 Task: Use Tennis Serve Effect in this video Movie B.mp4
Action: Mouse moved to (363, 126)
Screenshot: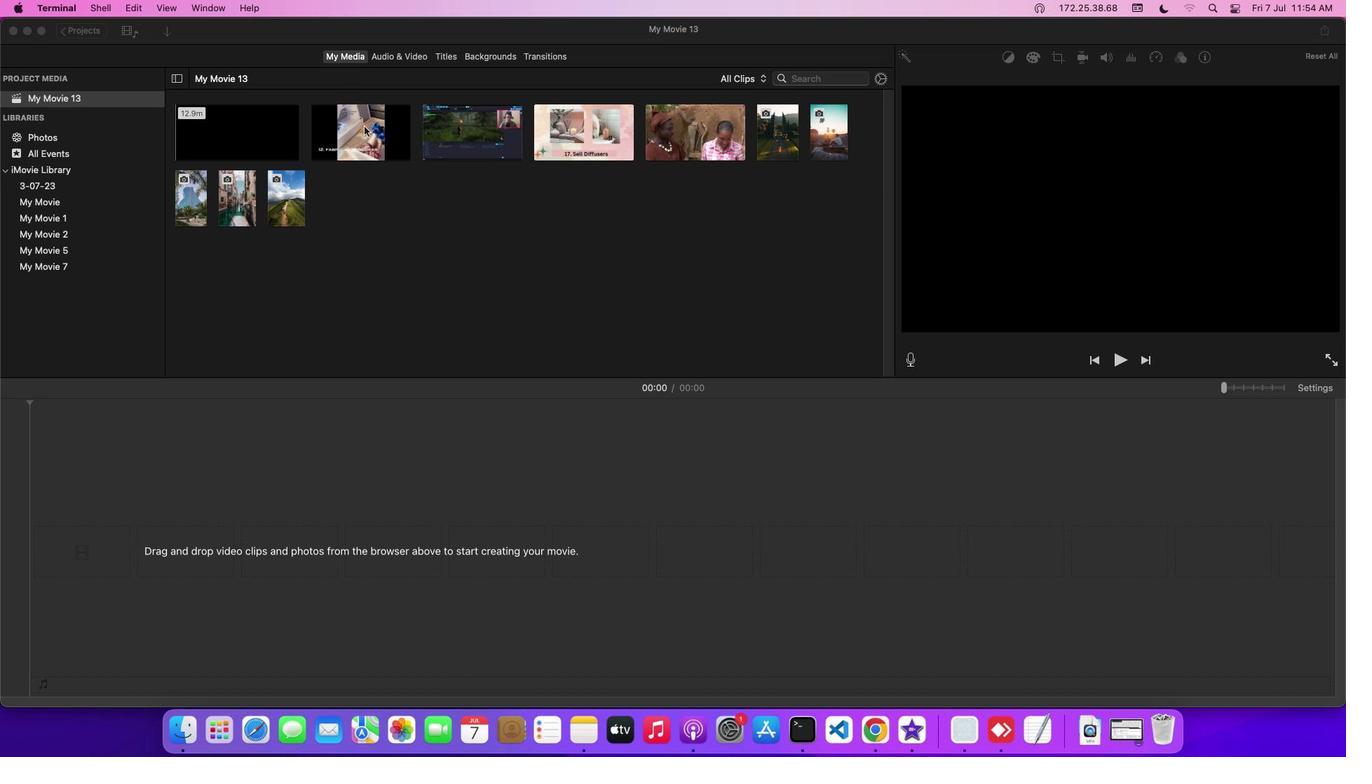 
Action: Mouse pressed left at (363, 126)
Screenshot: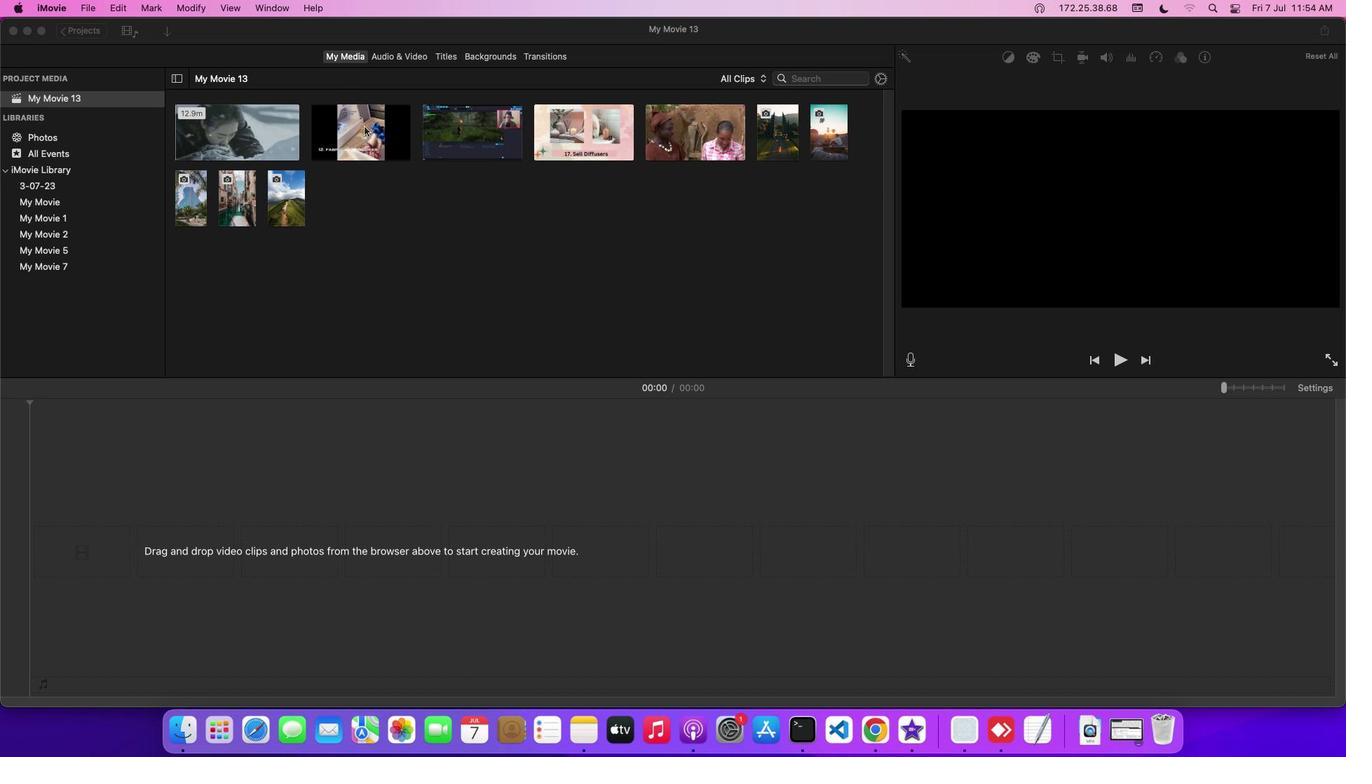 
Action: Mouse moved to (396, 53)
Screenshot: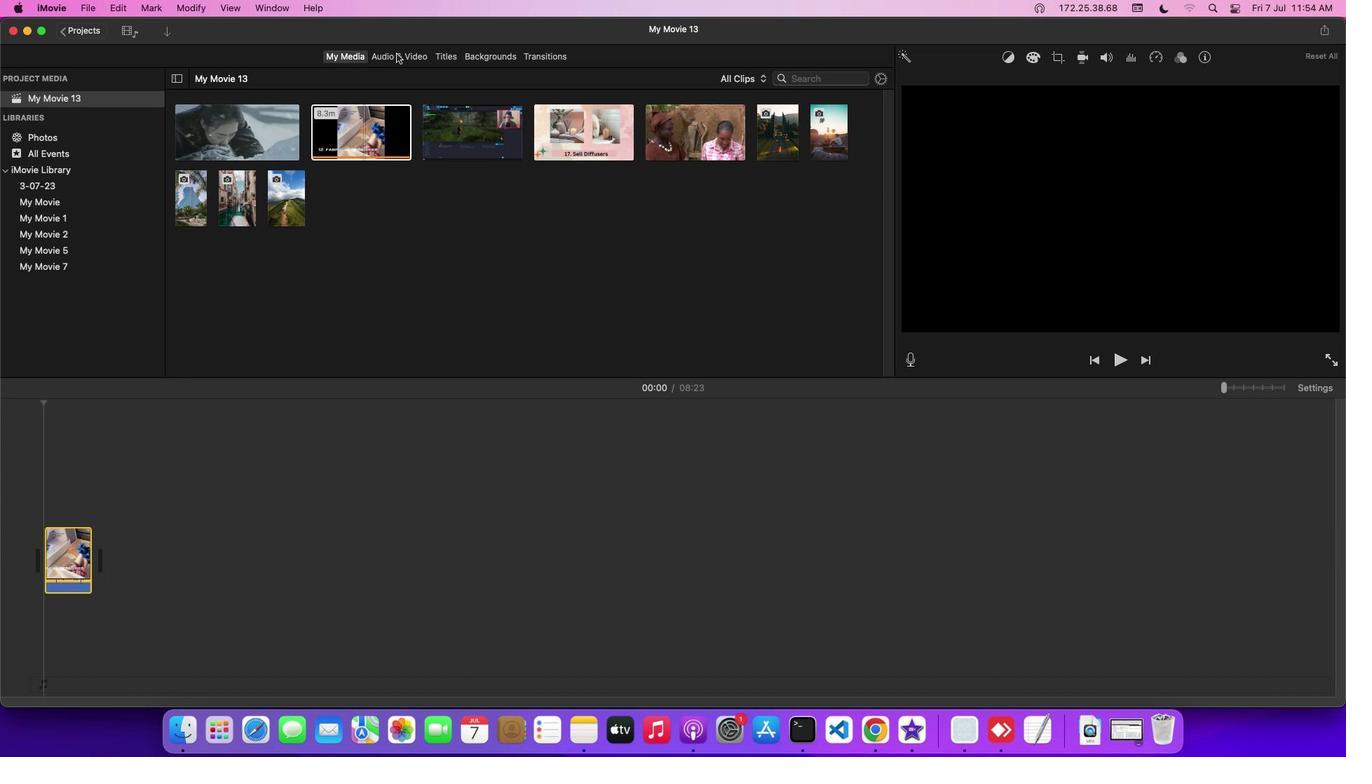
Action: Mouse pressed left at (396, 53)
Screenshot: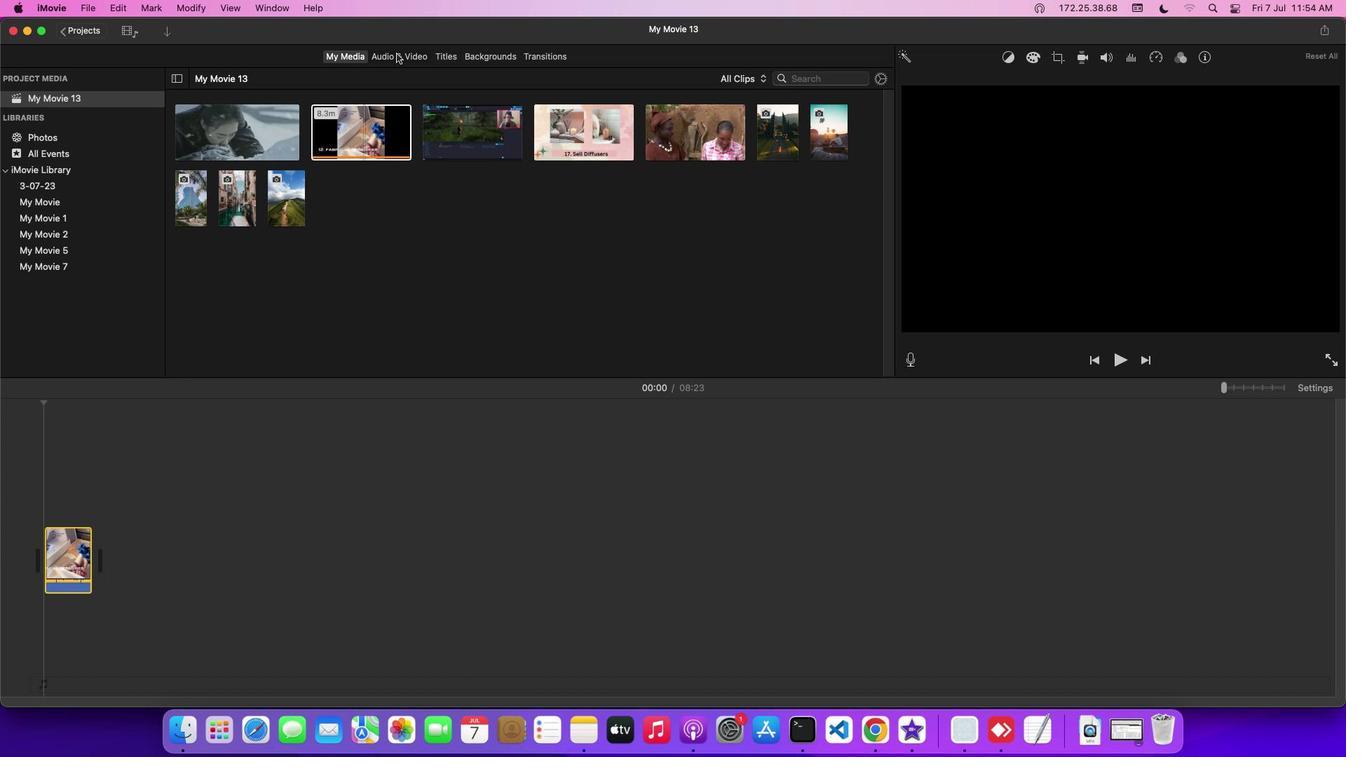 
Action: Mouse moved to (112, 132)
Screenshot: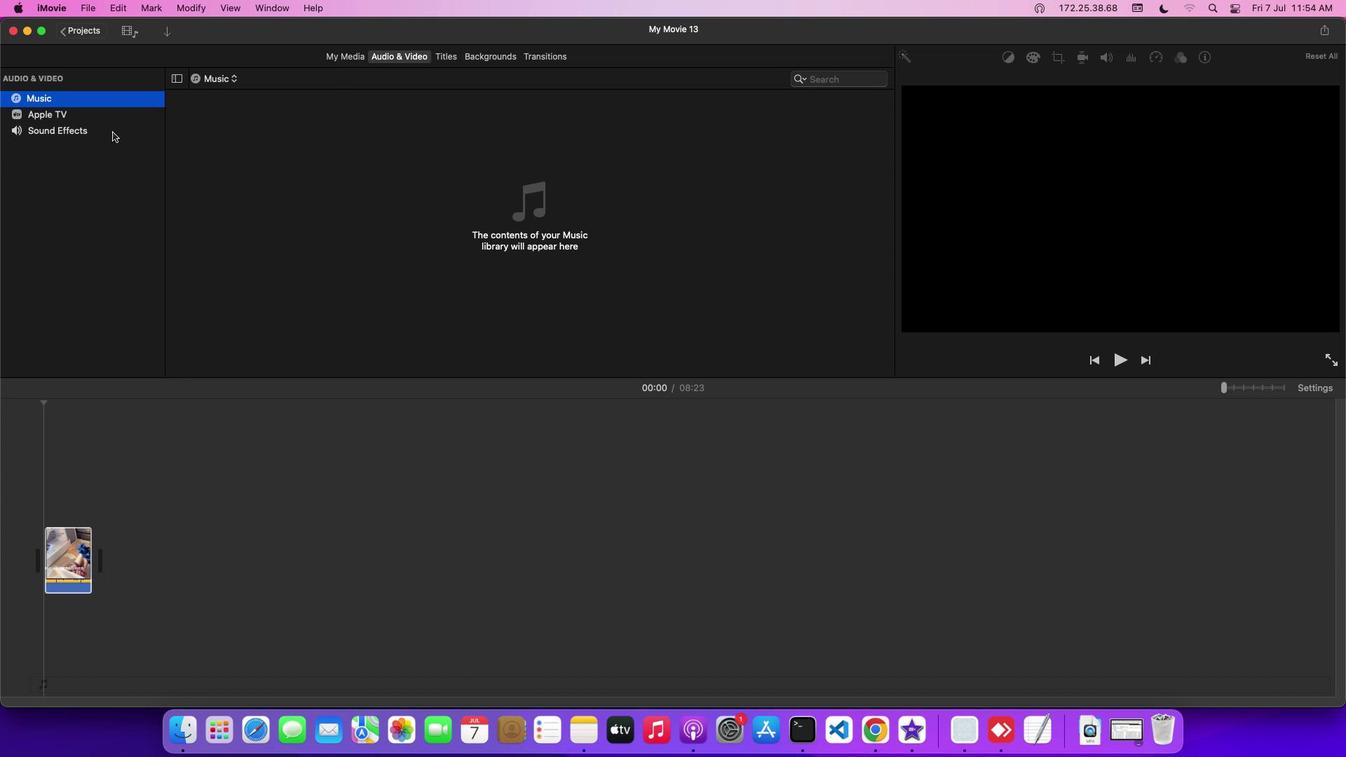 
Action: Mouse pressed left at (112, 132)
Screenshot: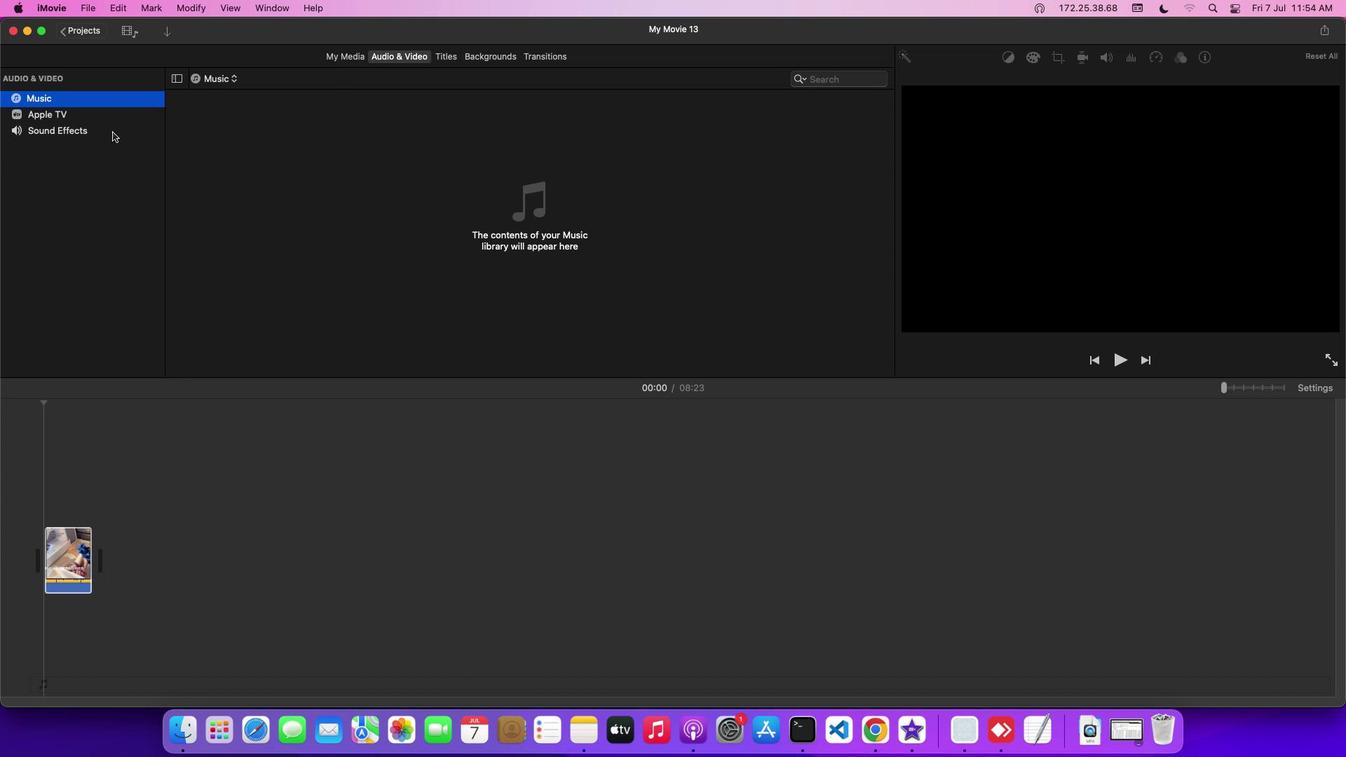 
Action: Mouse moved to (239, 344)
Screenshot: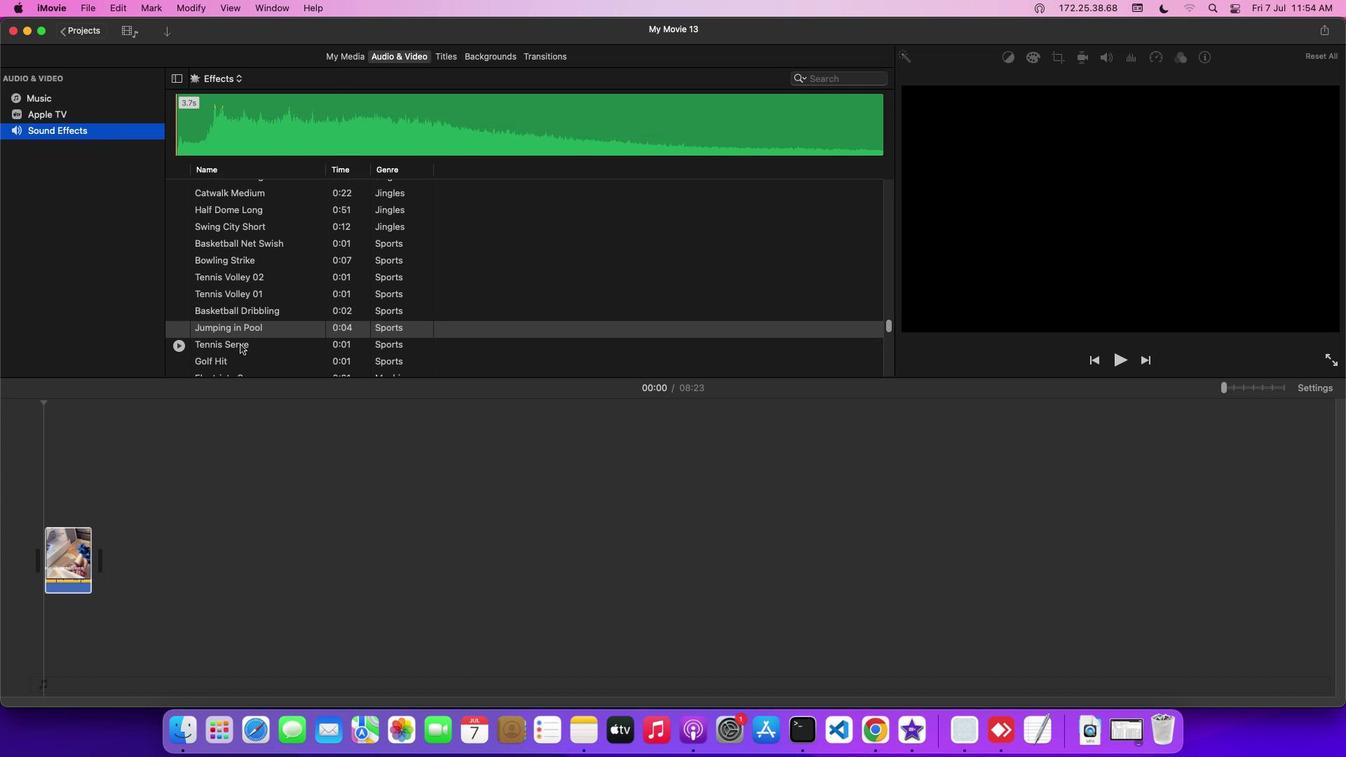 
Action: Mouse pressed left at (239, 344)
Screenshot: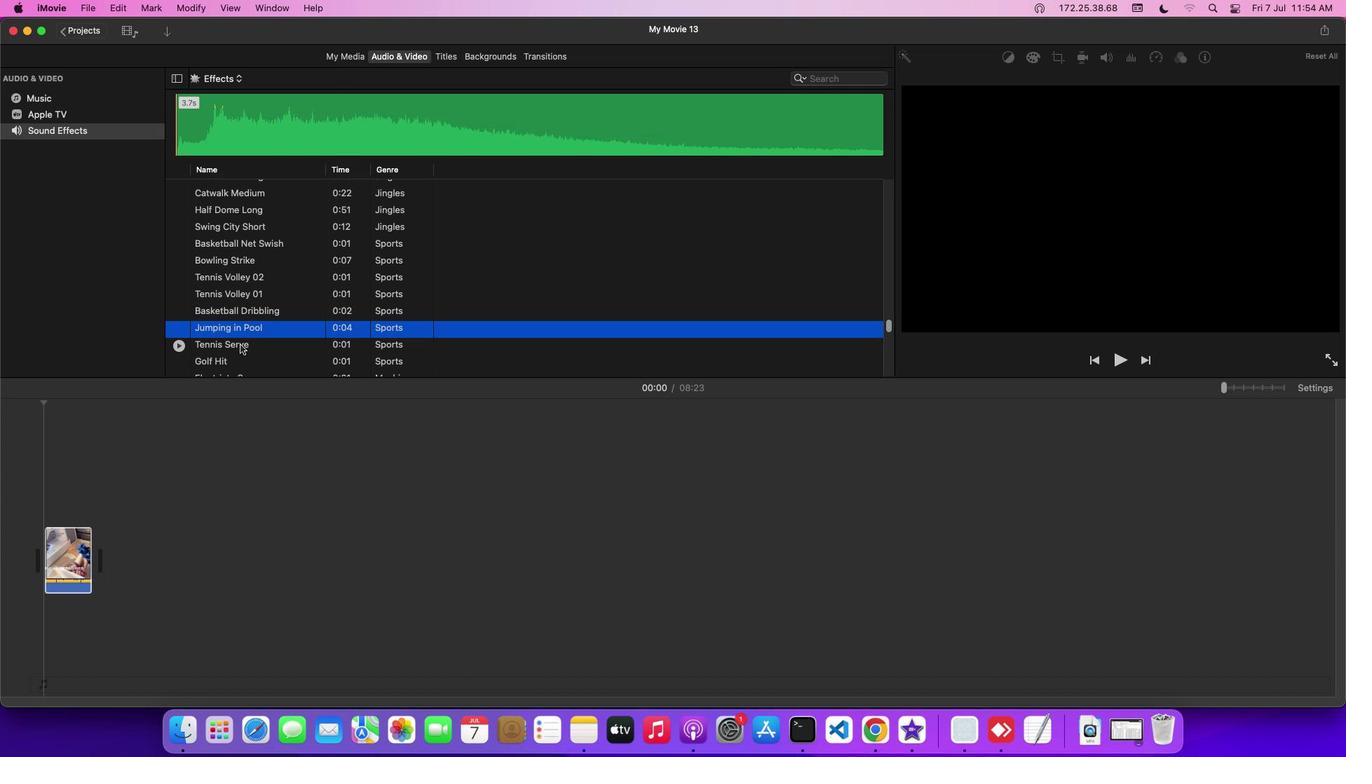 
Action: Mouse moved to (241, 343)
Screenshot: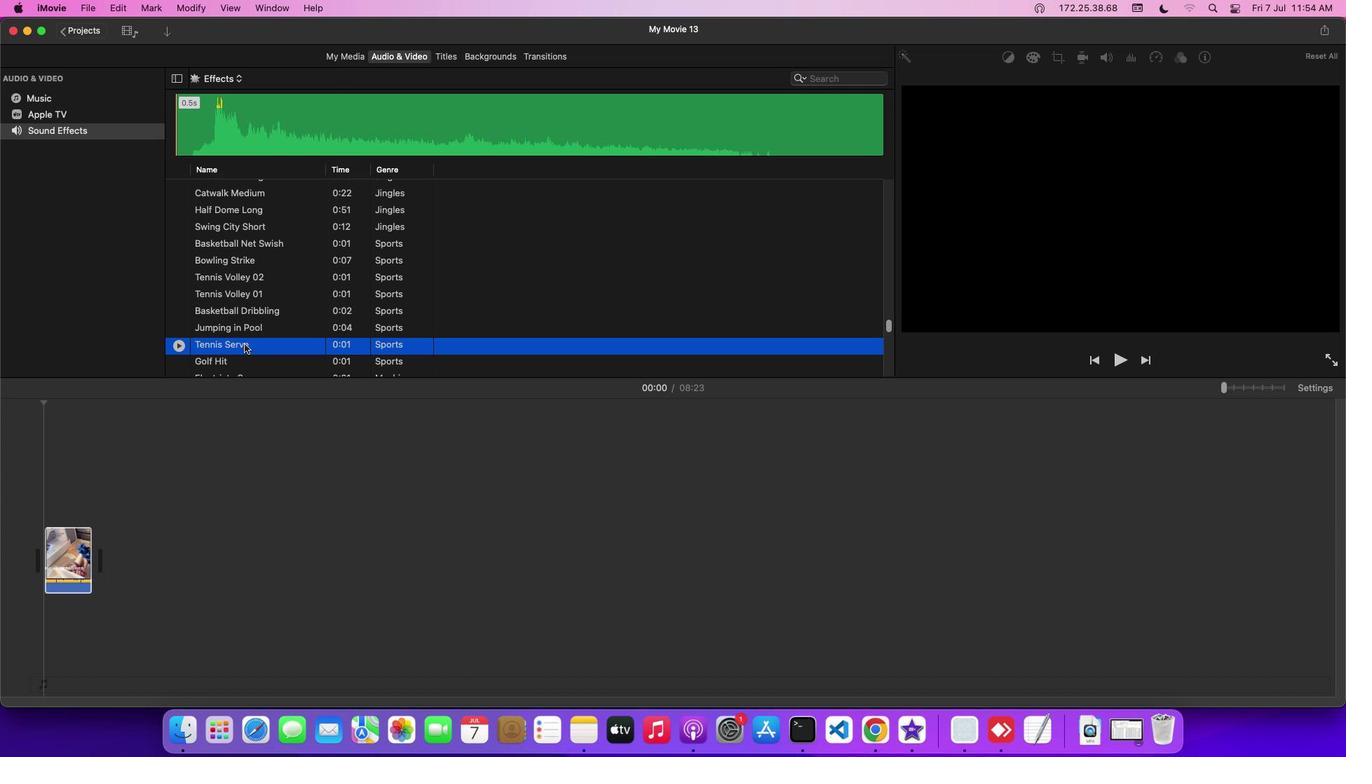 
Action: Mouse pressed left at (241, 343)
Screenshot: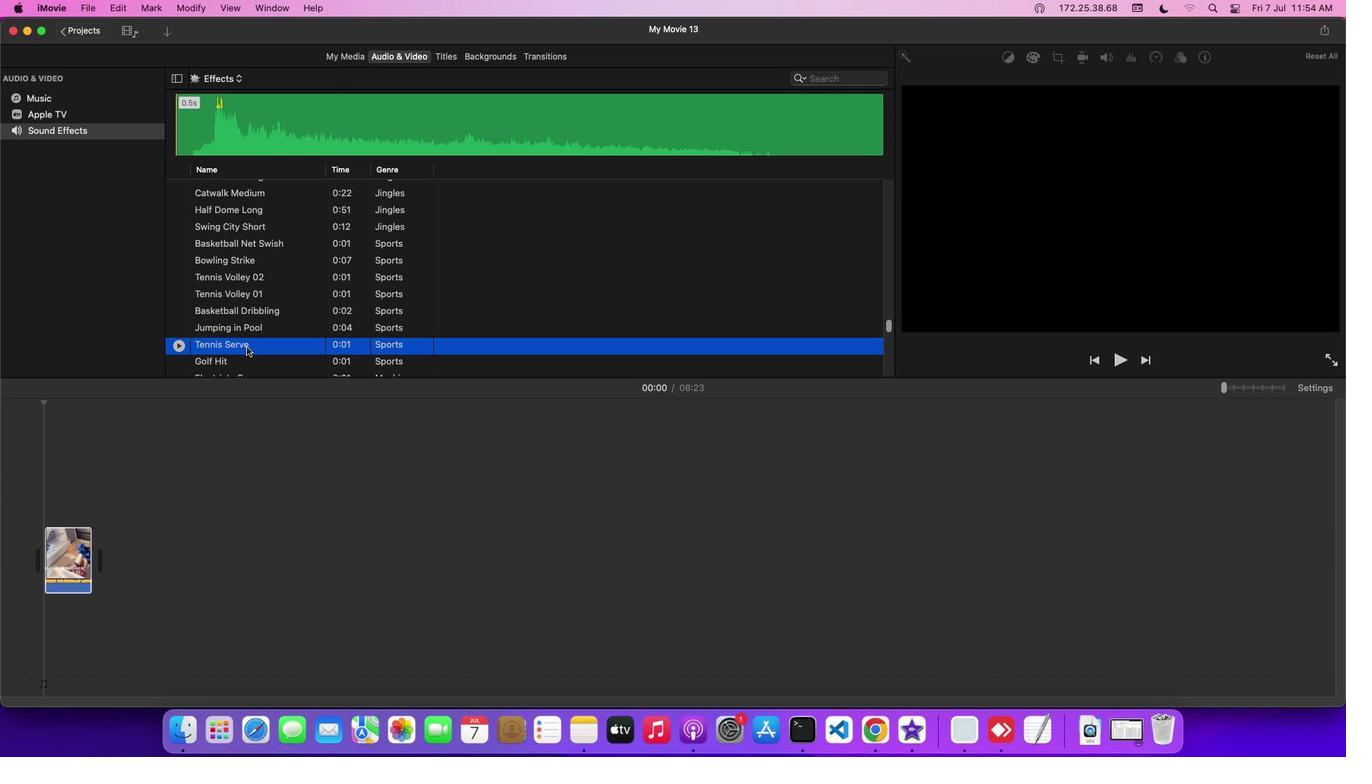 
Action: Mouse moved to (223, 556)
Screenshot: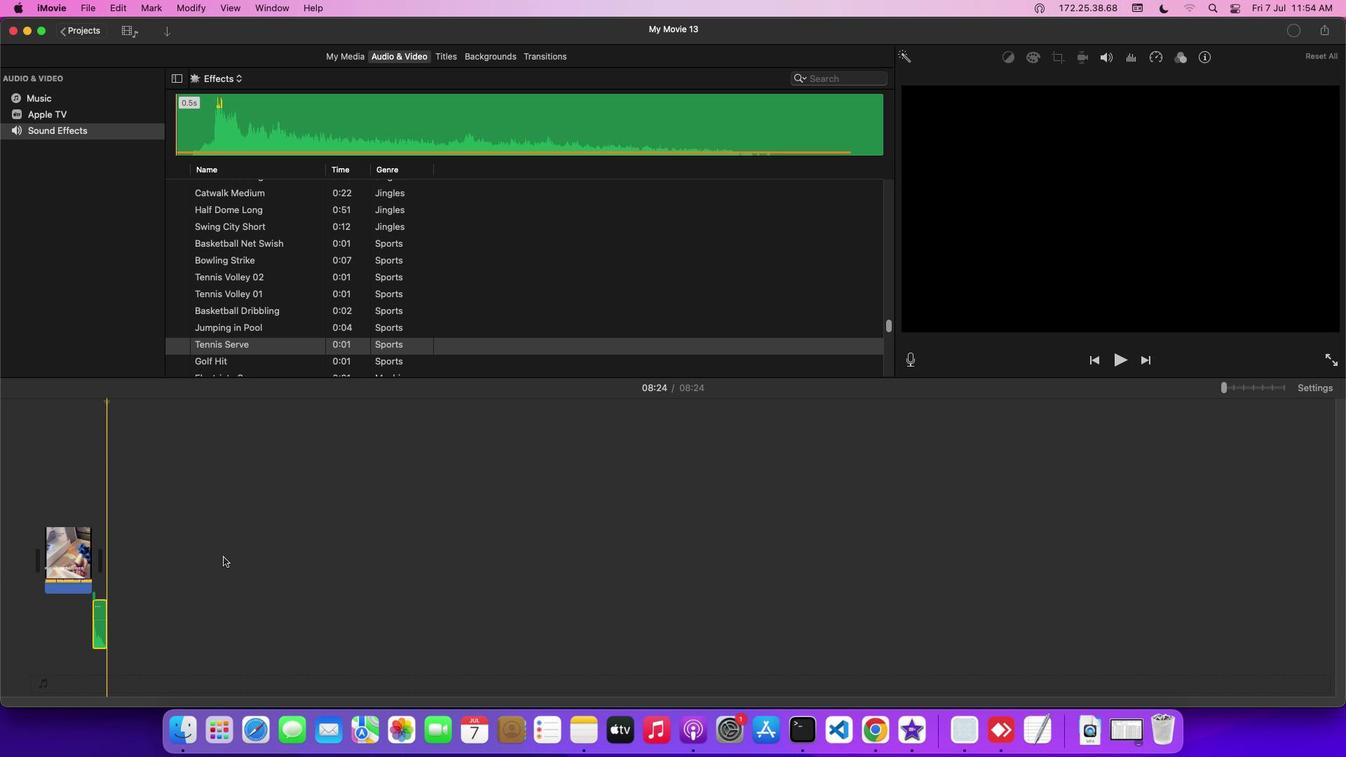 
